 Task: In the  document Onlinelearning.doc, select heading and apply ' Bold and Underline' Use the "find feature" to find mentioned word and apply Strikethrough in: 'pandemic'
Action: Mouse moved to (228, 158)
Screenshot: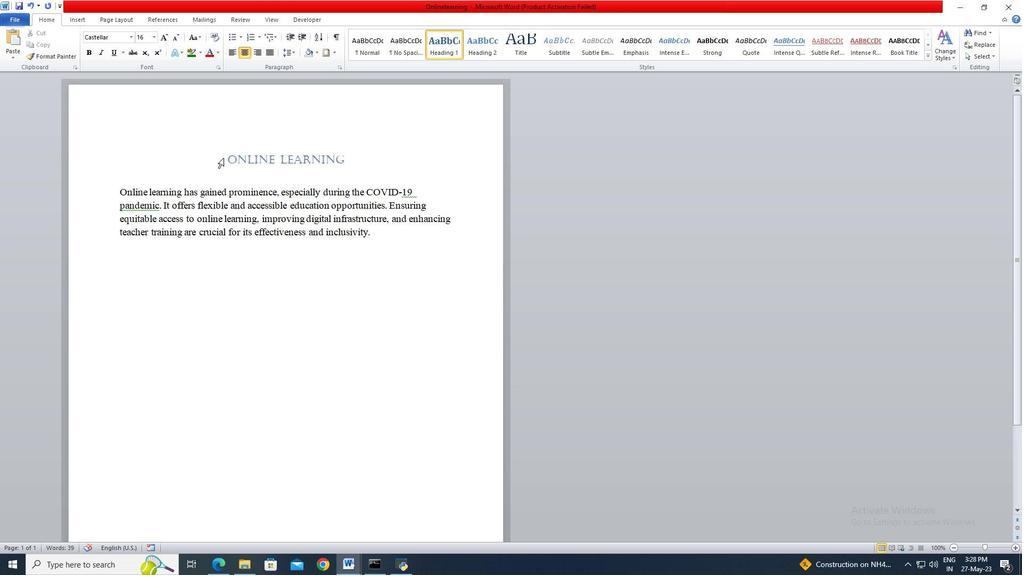
Action: Mouse pressed left at (228, 158)
Screenshot: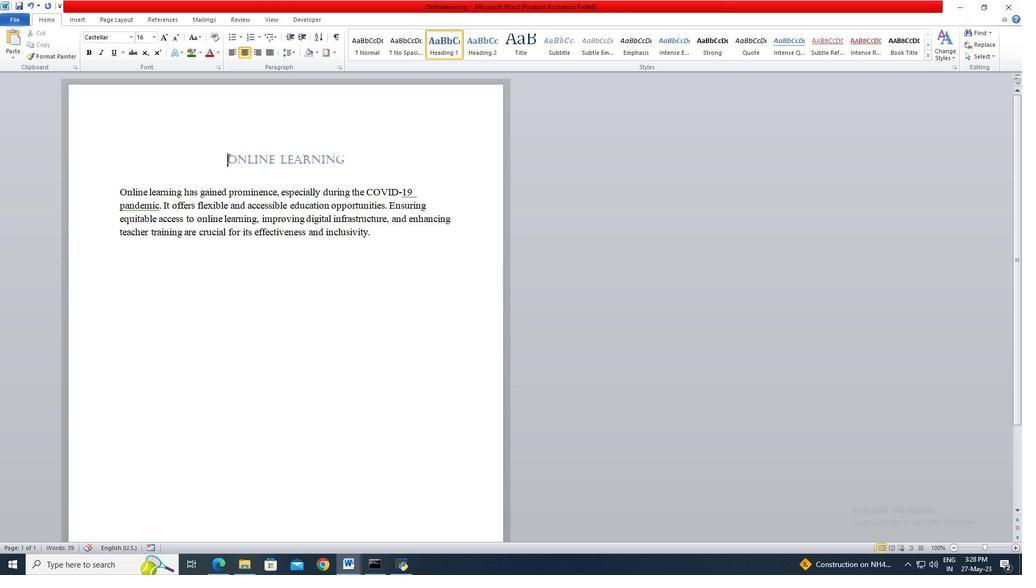 
Action: Mouse moved to (228, 157)
Screenshot: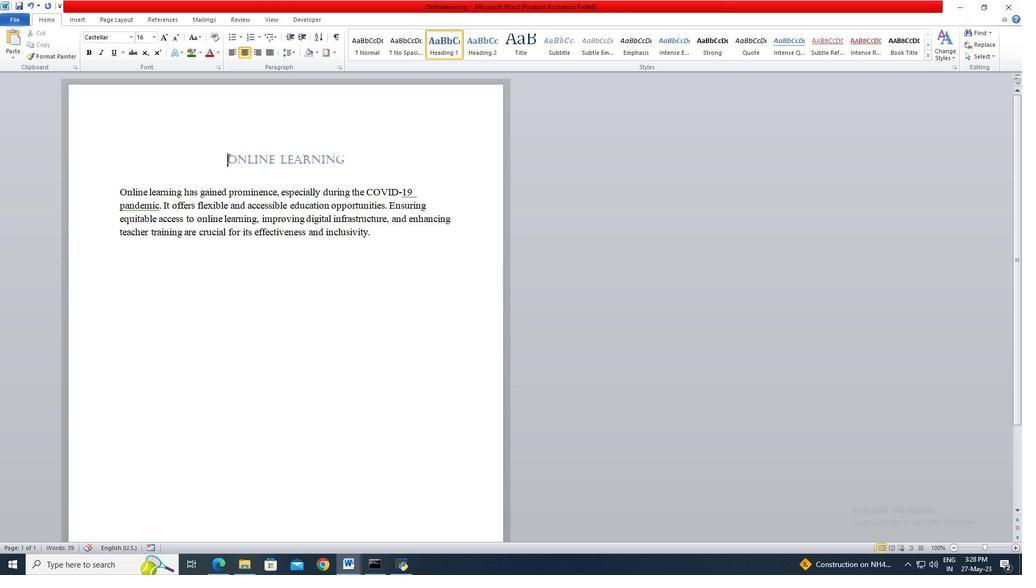 
Action: Key pressed <Key.shift><Key.right><Key.right><Key.end>
Screenshot: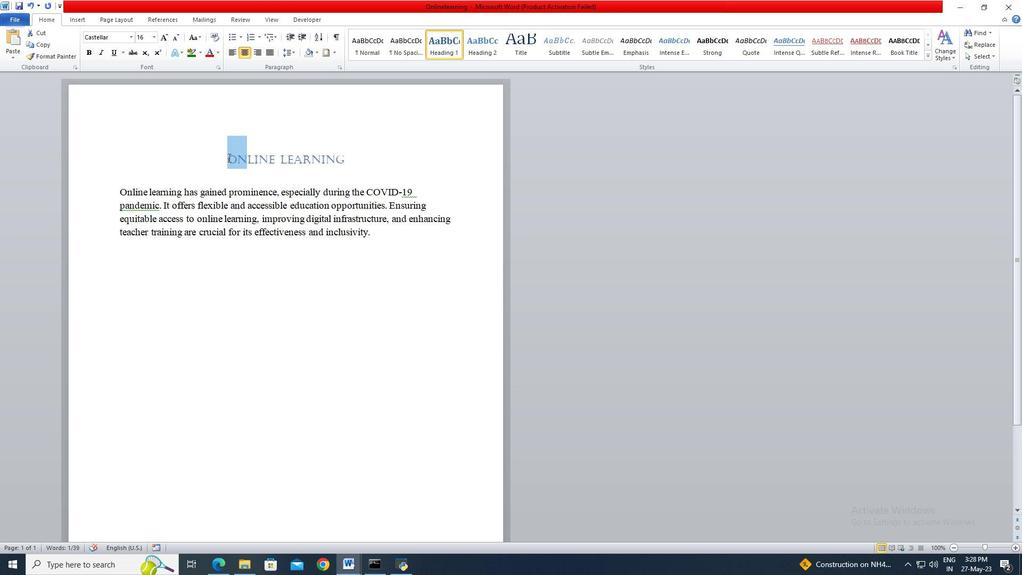 
Action: Mouse moved to (90, 53)
Screenshot: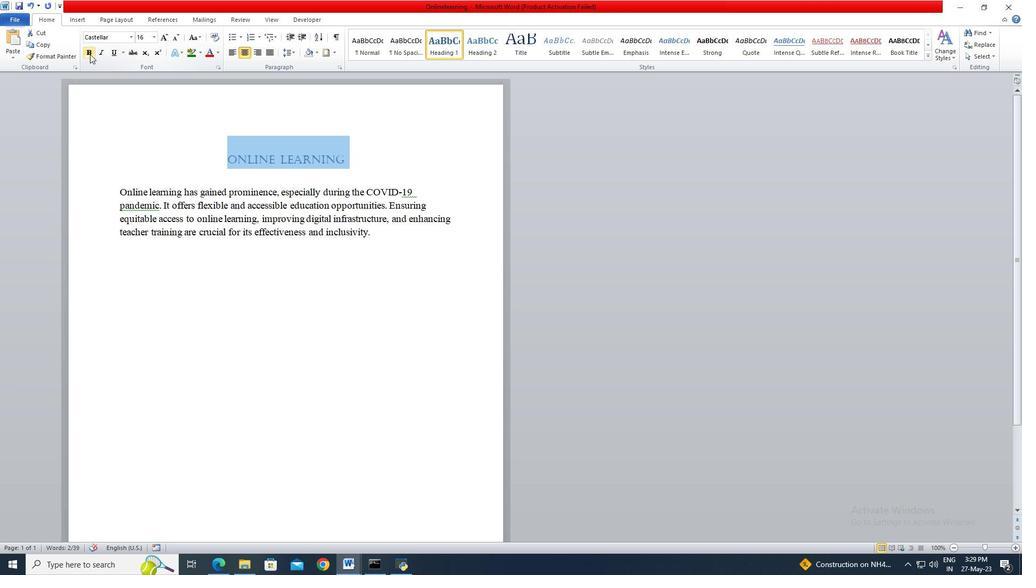 
Action: Mouse pressed left at (90, 53)
Screenshot: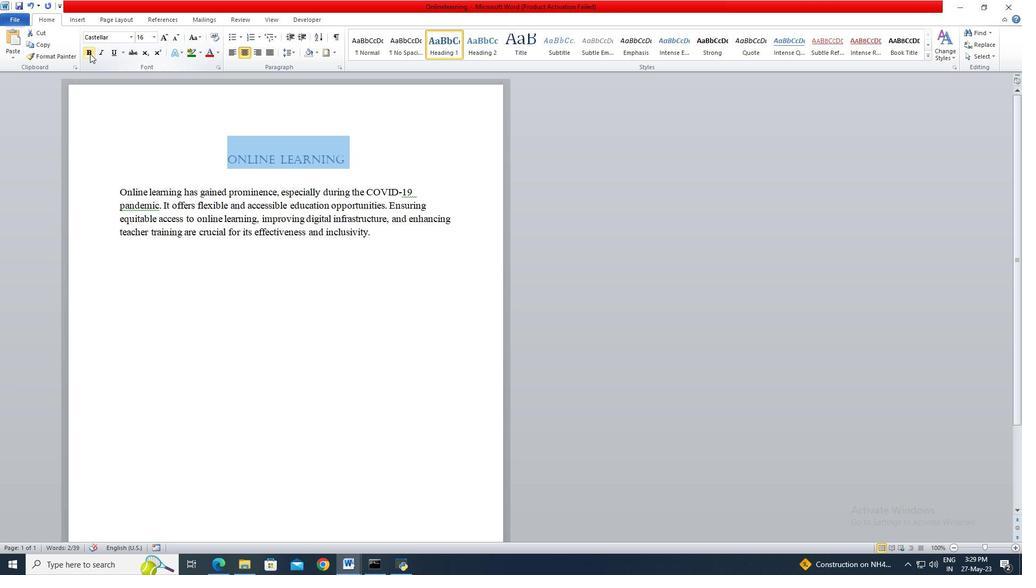 
Action: Mouse moved to (112, 55)
Screenshot: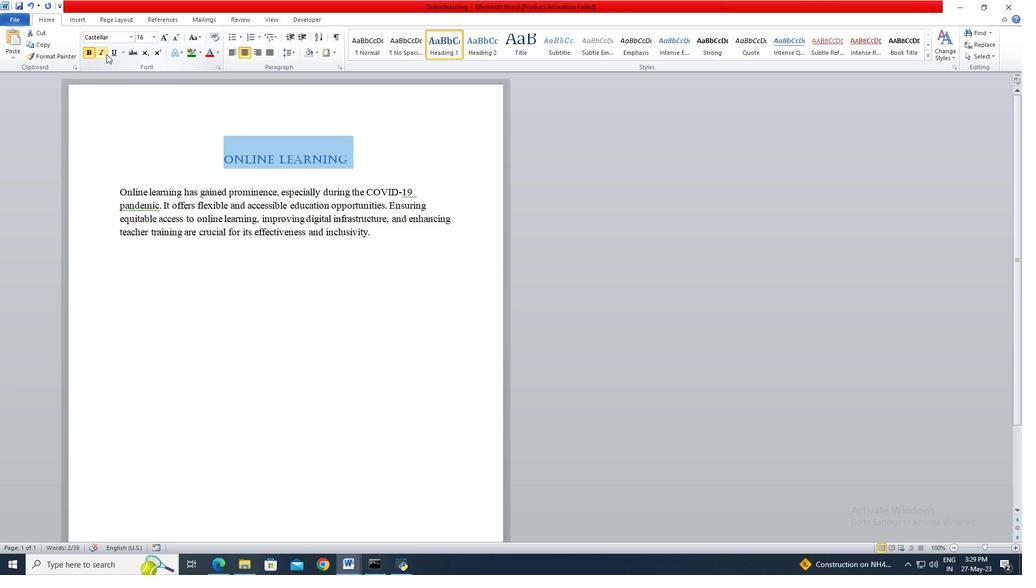
Action: Mouse pressed left at (112, 55)
Screenshot: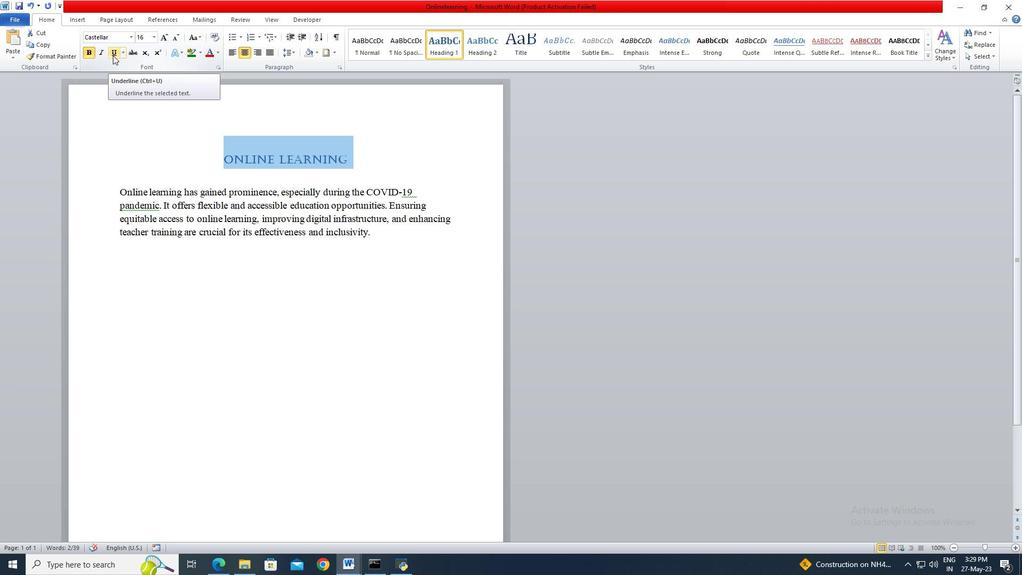 
Action: Mouse moved to (364, 156)
Screenshot: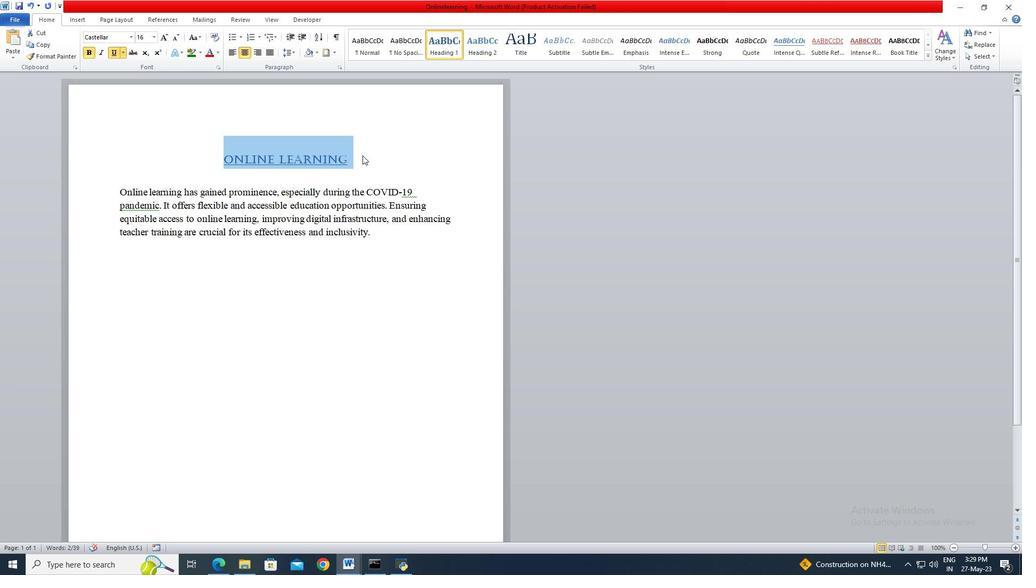 
Action: Mouse pressed left at (364, 156)
Screenshot: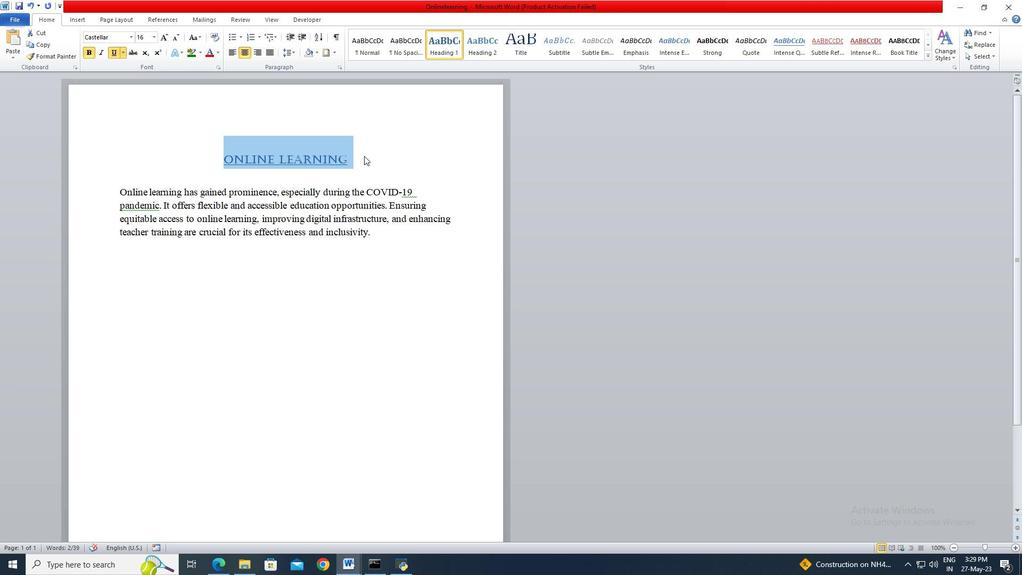 
Action: Mouse moved to (978, 34)
Screenshot: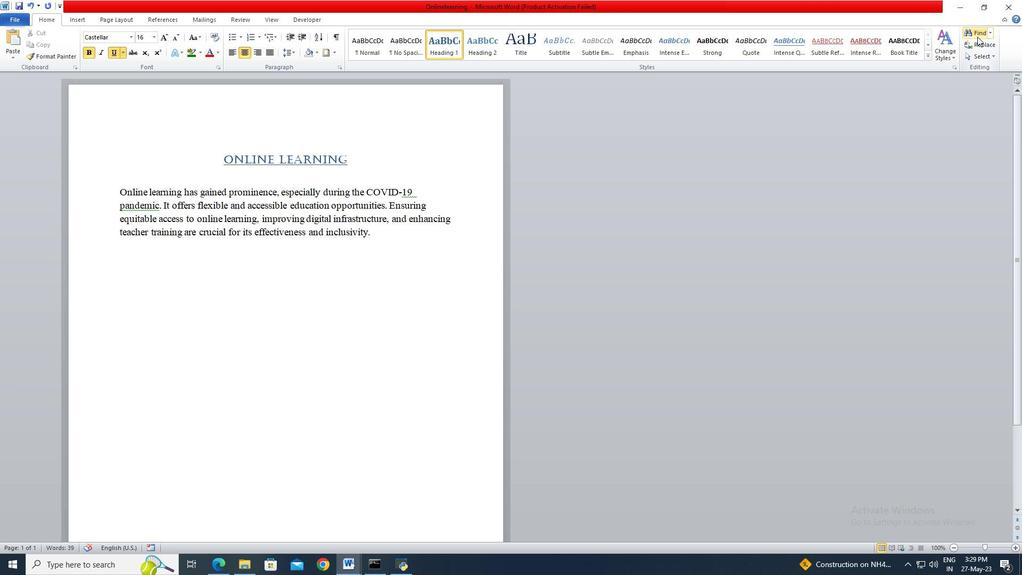 
Action: Mouse pressed left at (978, 34)
Screenshot: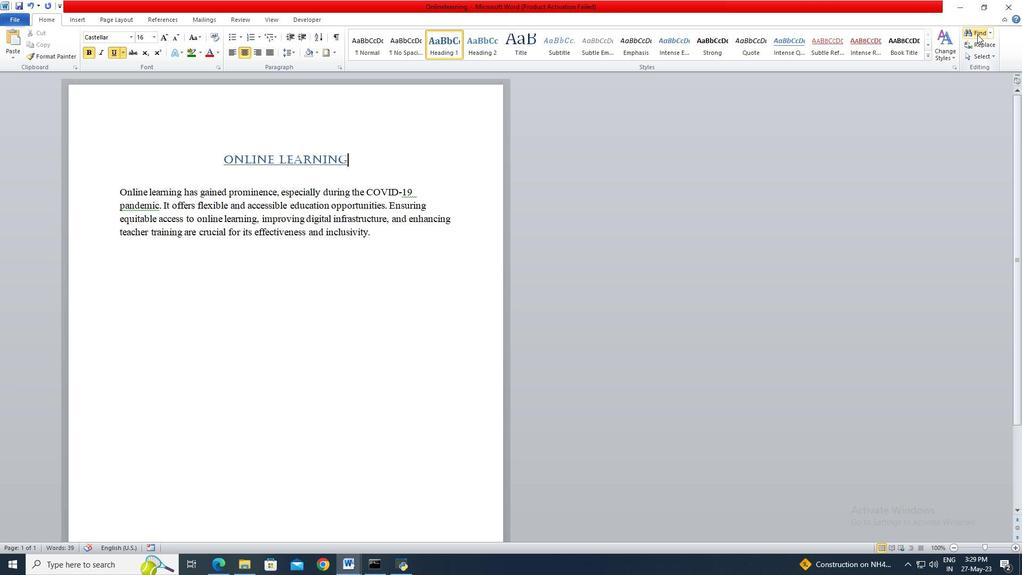 
Action: Mouse moved to (956, 44)
Screenshot: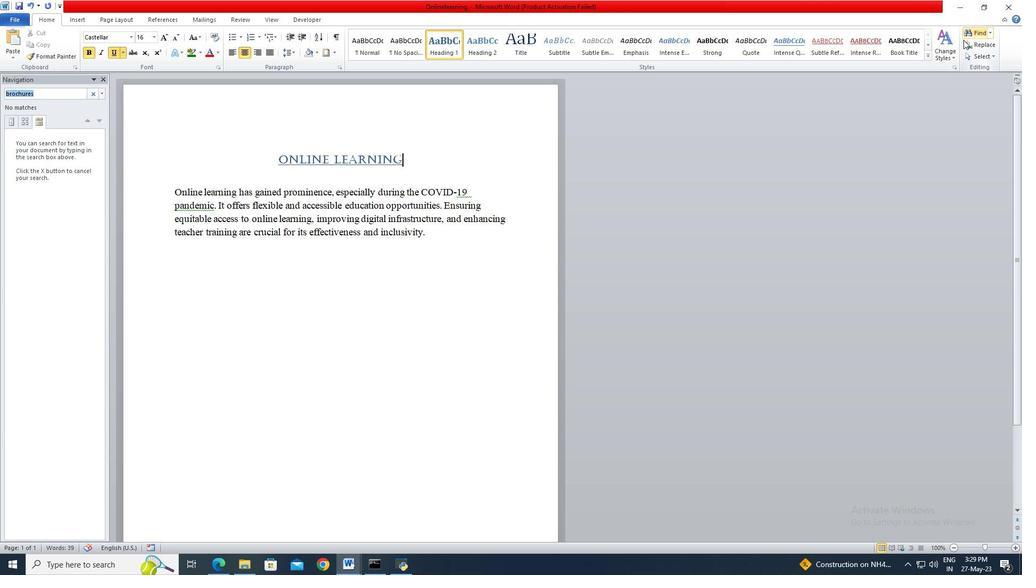 
Action: Key pressed pandemic<Key.enter>
Screenshot: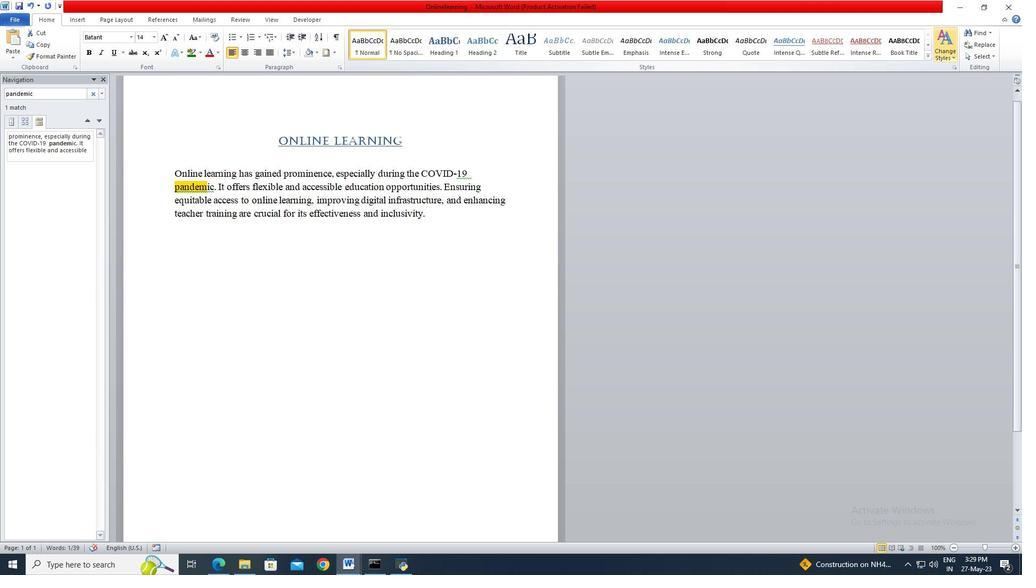 
Action: Mouse moved to (135, 55)
Screenshot: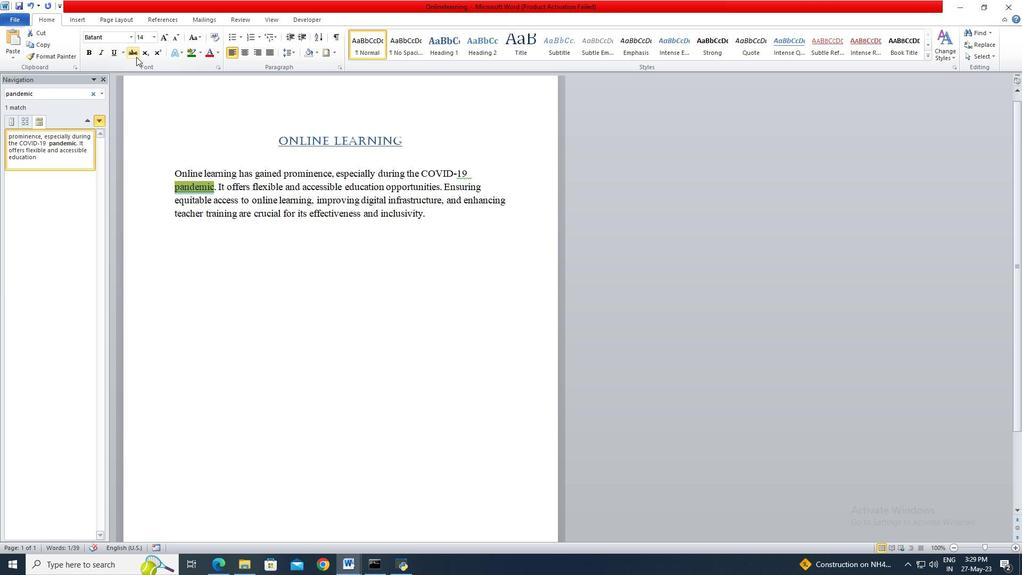 
Action: Mouse pressed left at (135, 55)
Screenshot: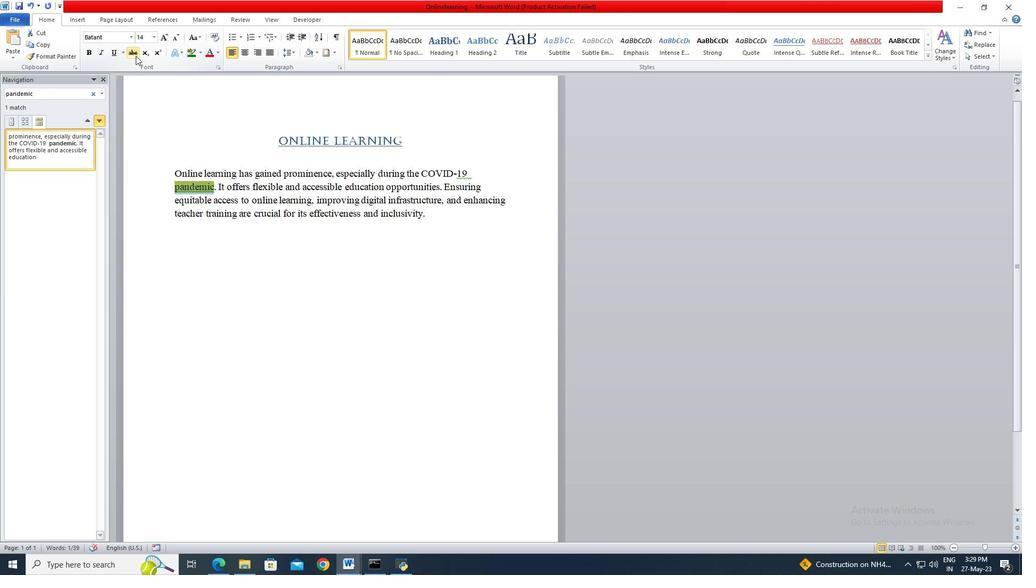 
Action: Mouse moved to (106, 79)
Screenshot: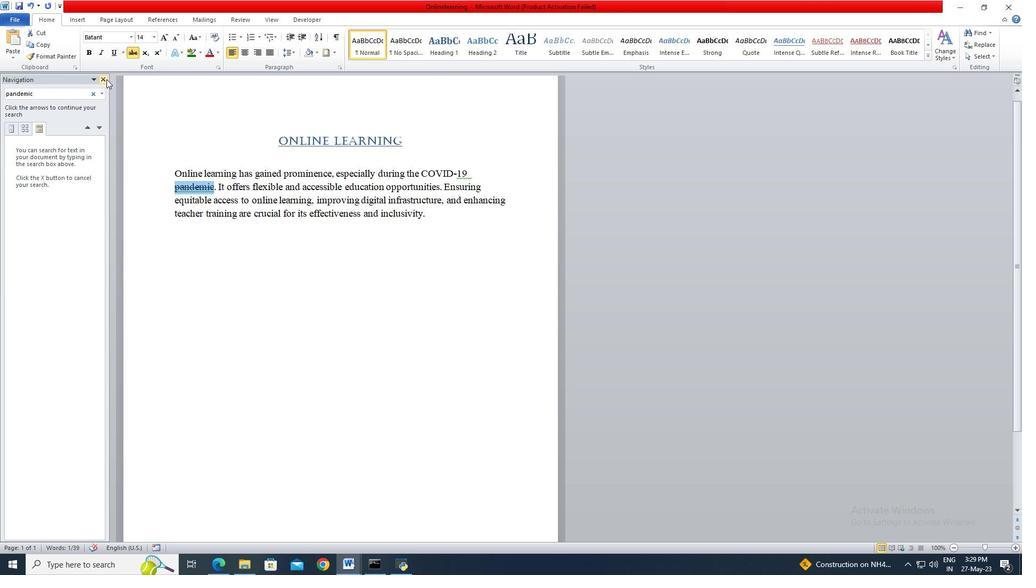 
Action: Mouse pressed left at (106, 79)
Screenshot: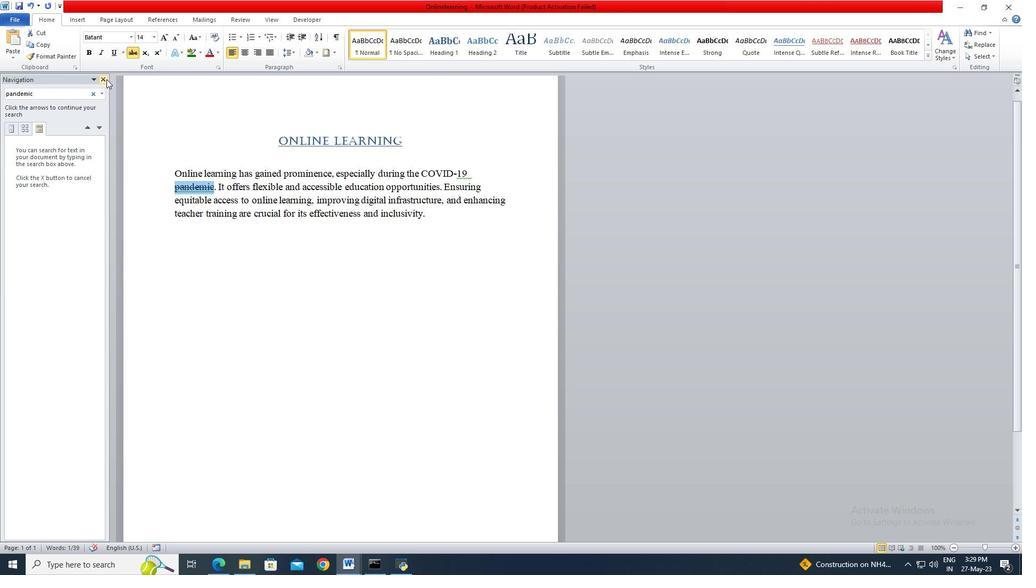 
Action: Mouse moved to (138, 142)
Screenshot: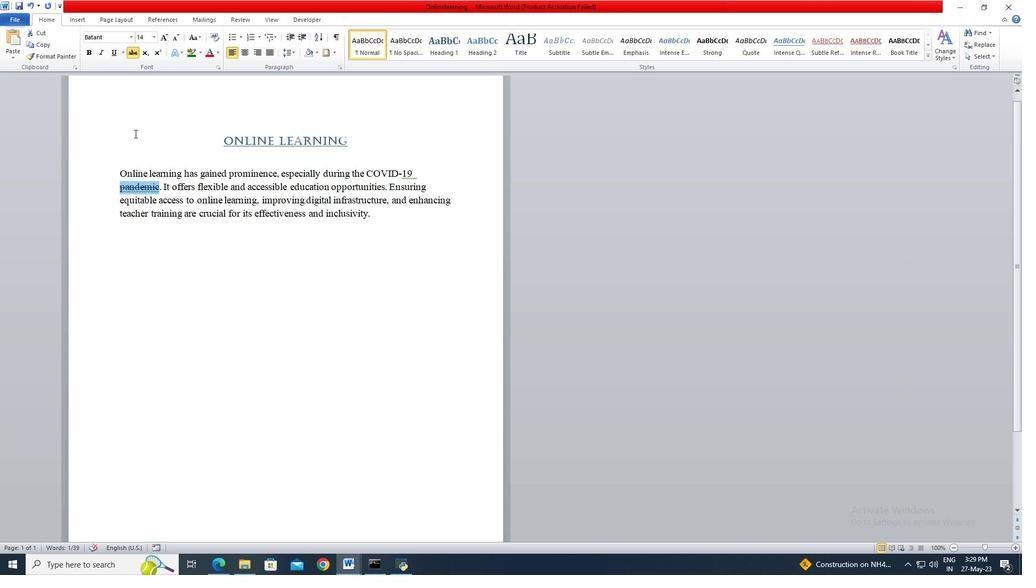 
Action: Mouse pressed left at (138, 142)
Screenshot: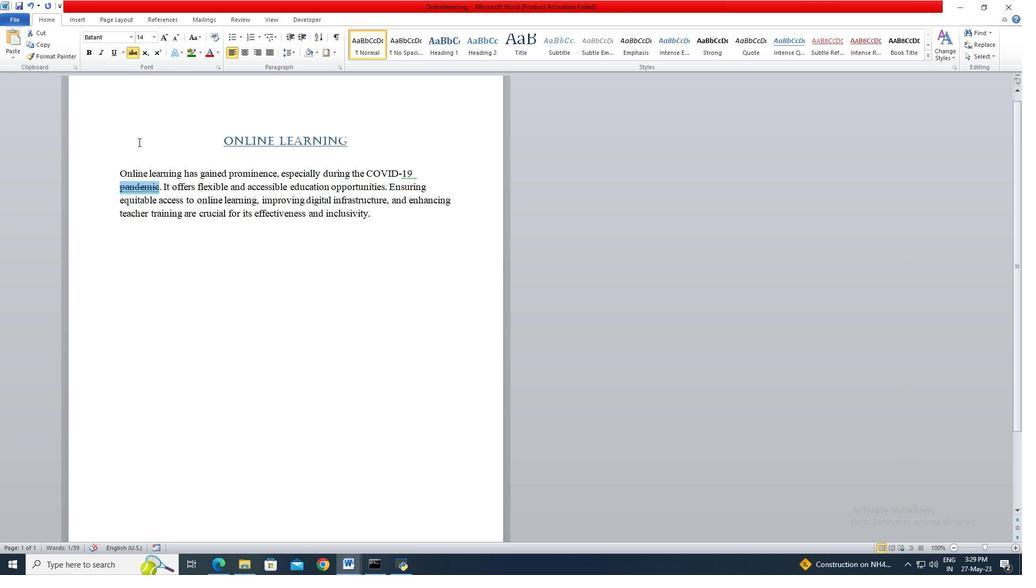 
